 Task: Modify language to German.
Action: Mouse moved to (778, 95)
Screenshot: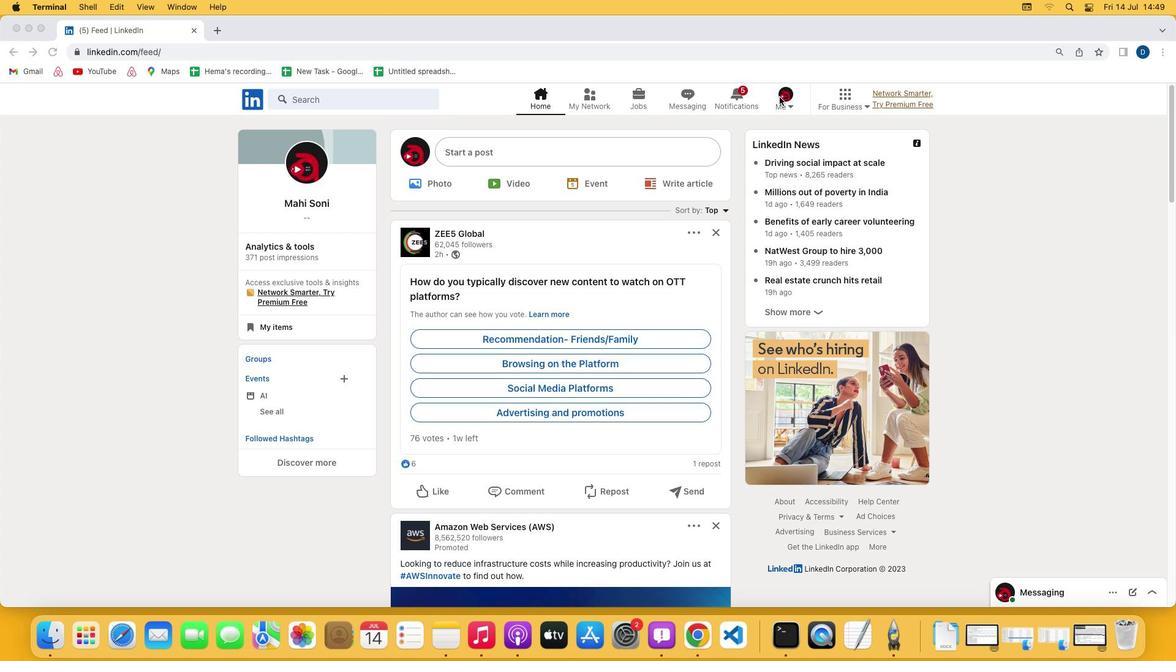 
Action: Mouse pressed left at (778, 95)
Screenshot: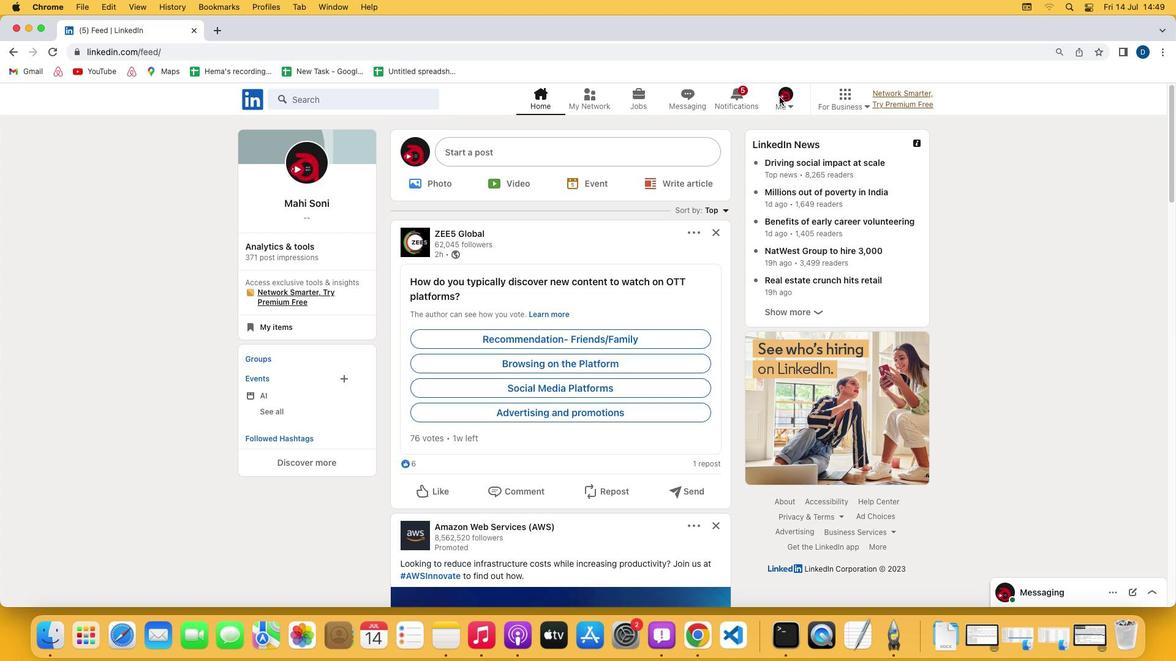 
Action: Mouse moved to (781, 95)
Screenshot: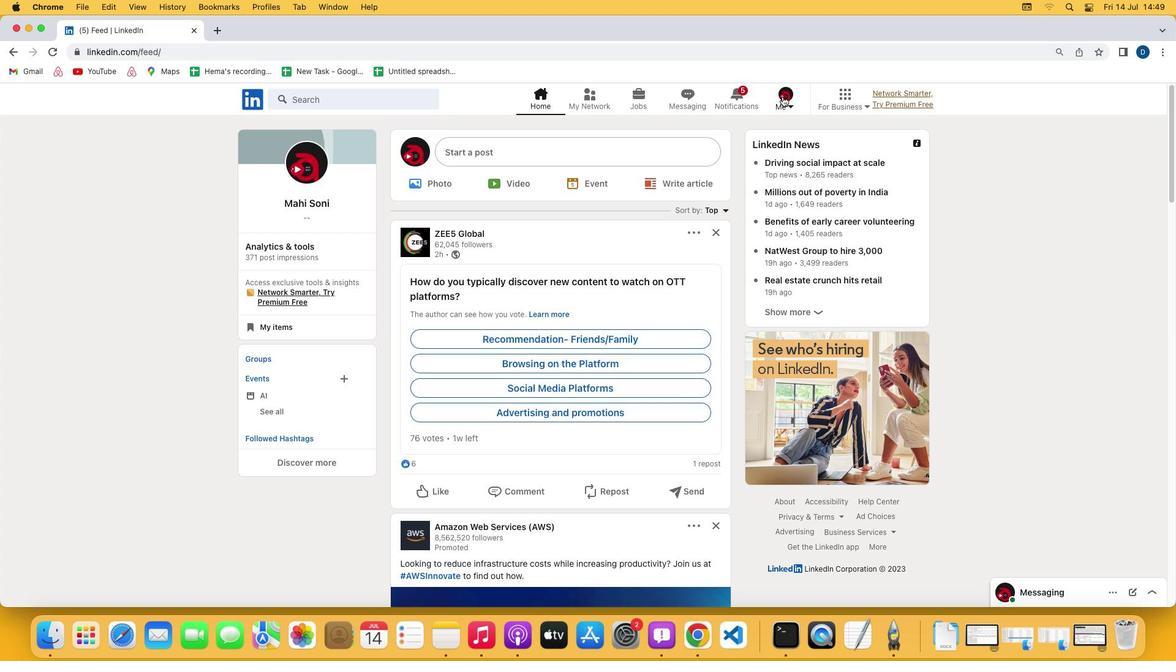 
Action: Mouse pressed left at (781, 95)
Screenshot: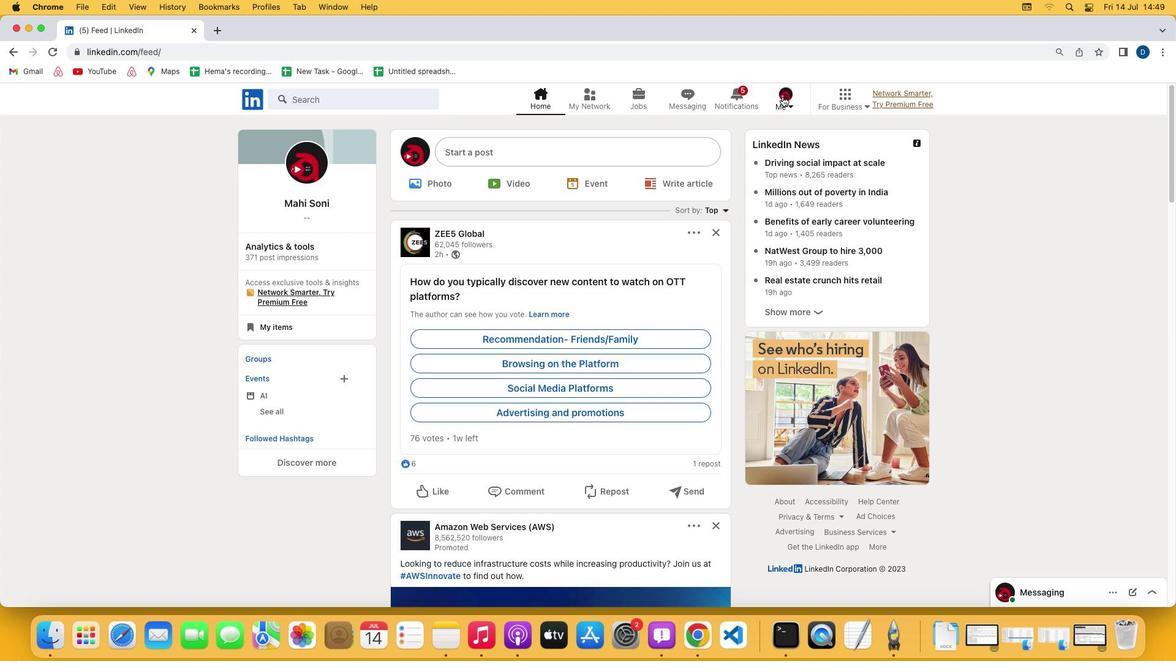 
Action: Mouse moved to (705, 229)
Screenshot: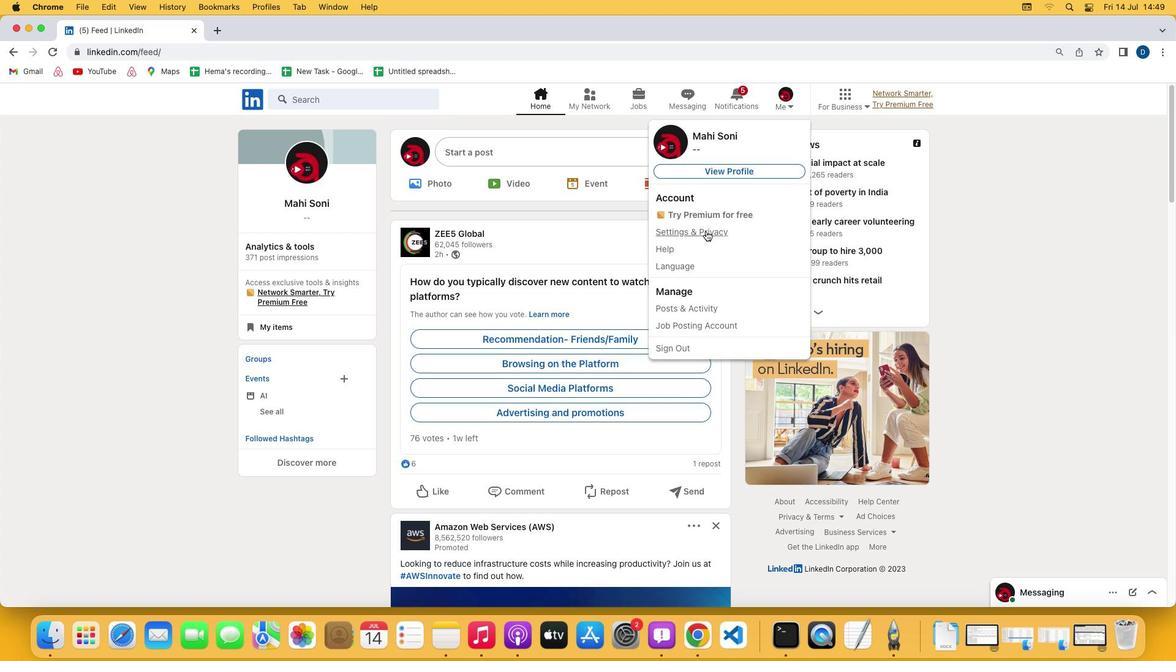 
Action: Mouse pressed left at (705, 229)
Screenshot: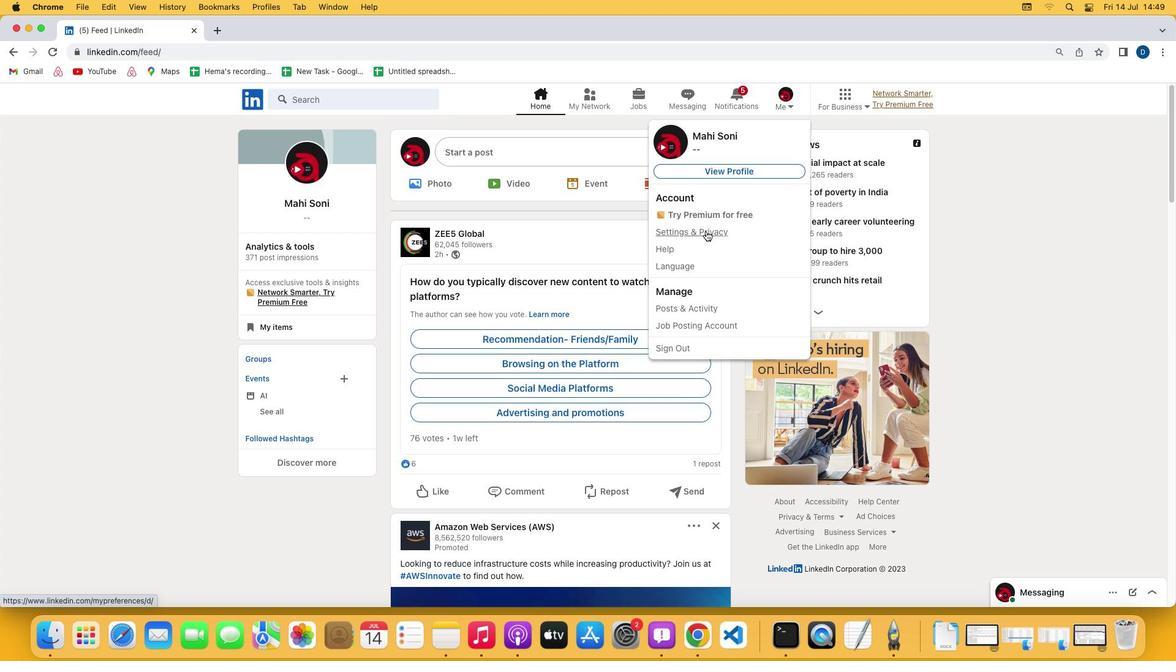 
Action: Mouse moved to (522, 380)
Screenshot: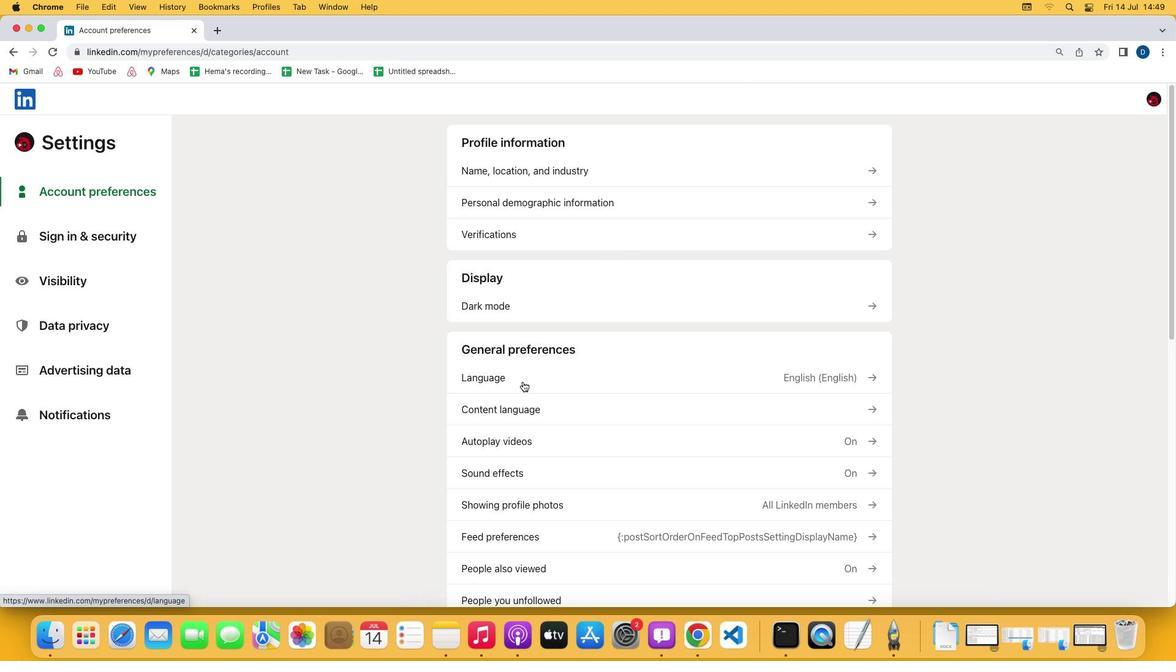 
Action: Mouse pressed left at (522, 380)
Screenshot: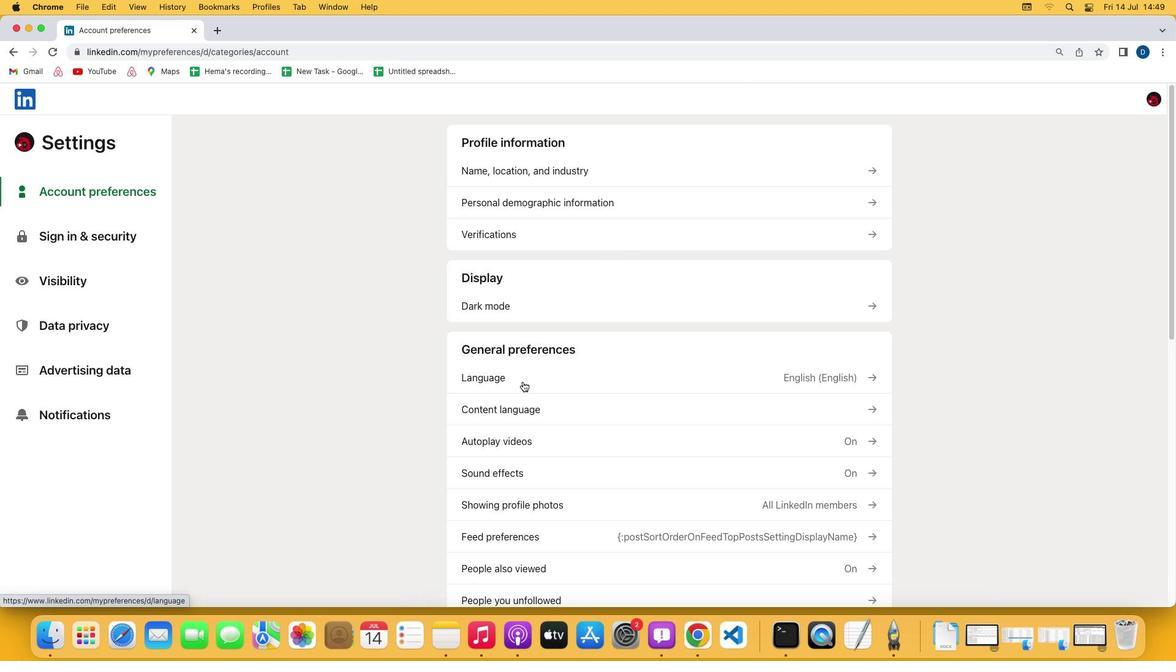 
Action: Mouse moved to (512, 216)
Screenshot: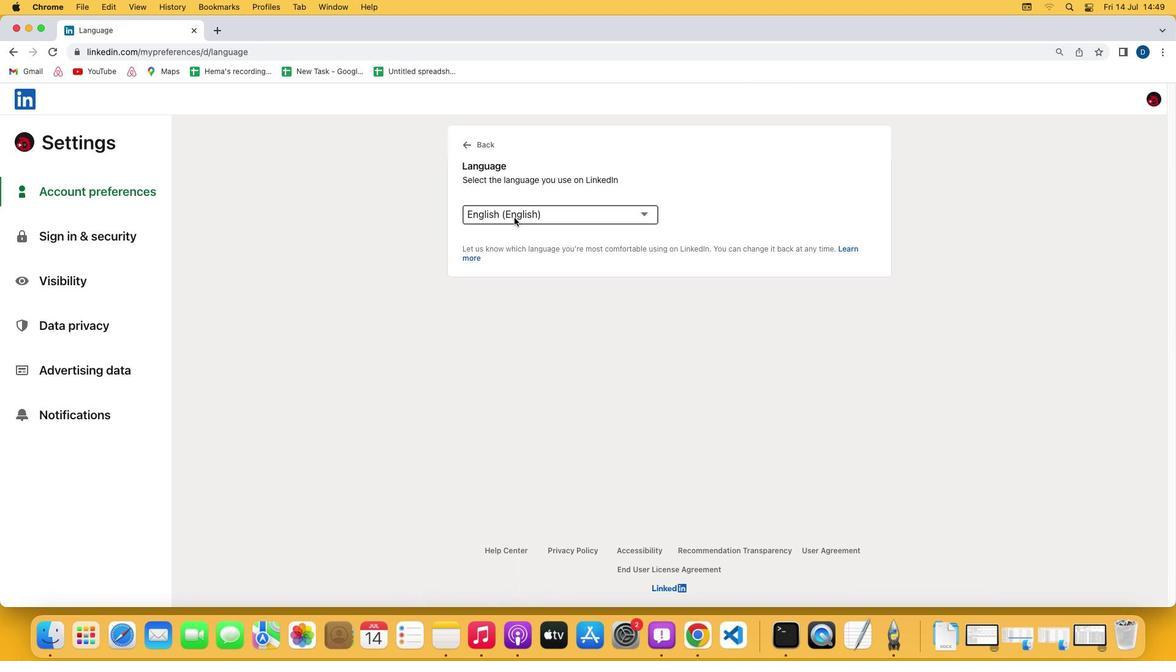 
Action: Mouse pressed left at (512, 216)
Screenshot: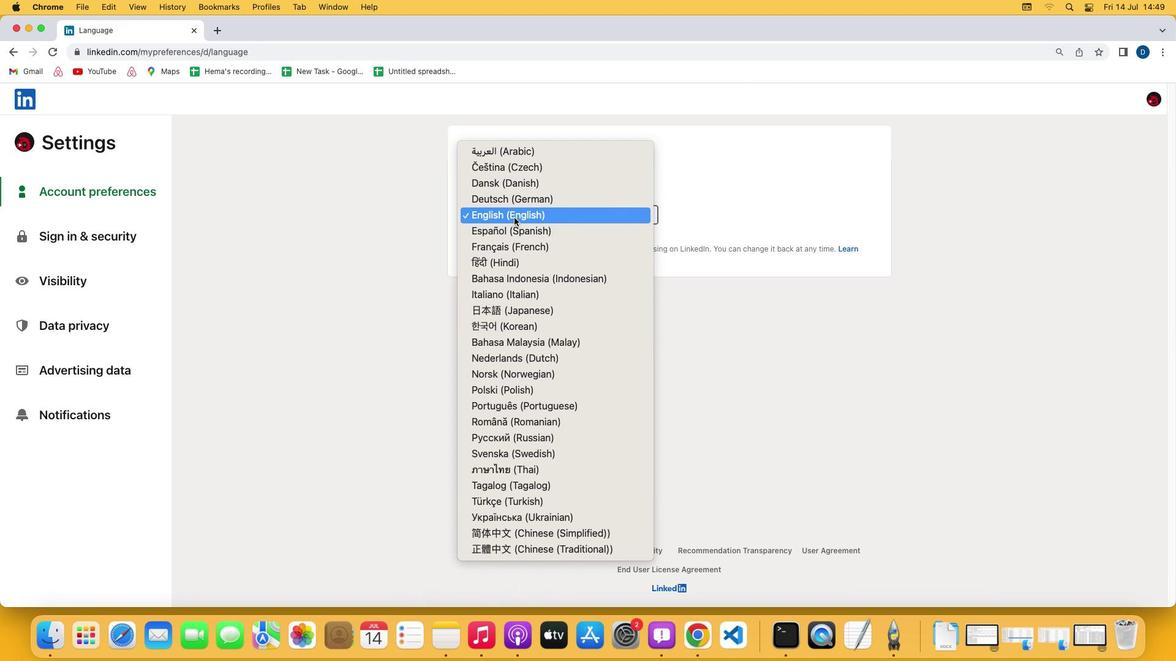 
Action: Mouse moved to (517, 196)
Screenshot: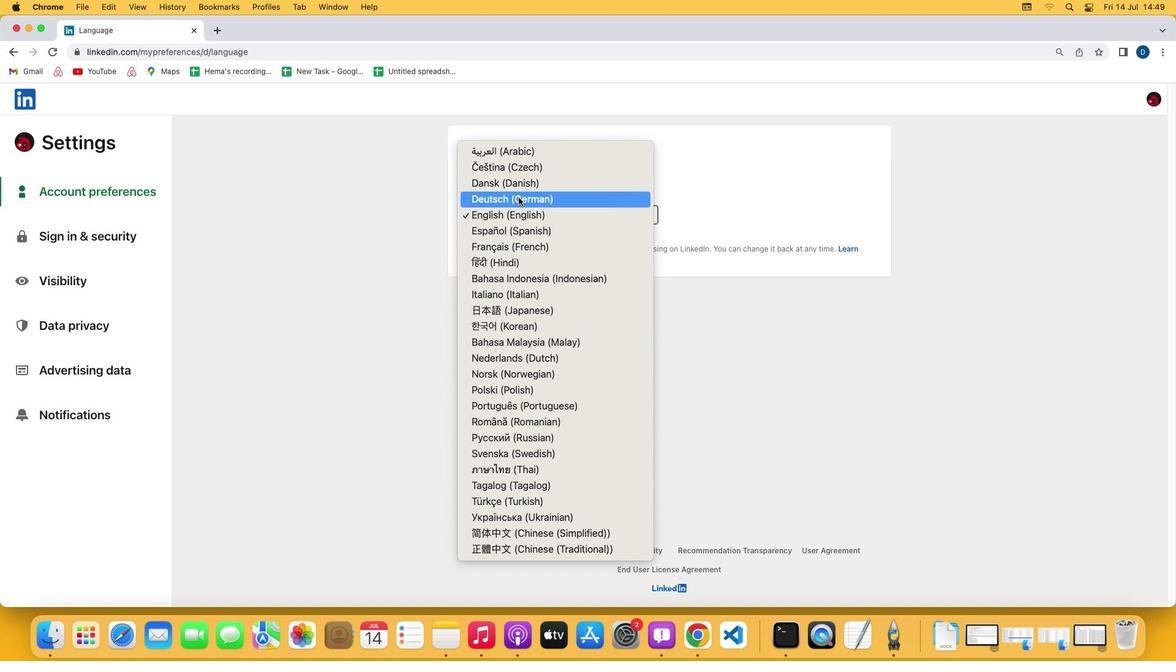 
Action: Mouse pressed left at (517, 196)
Screenshot: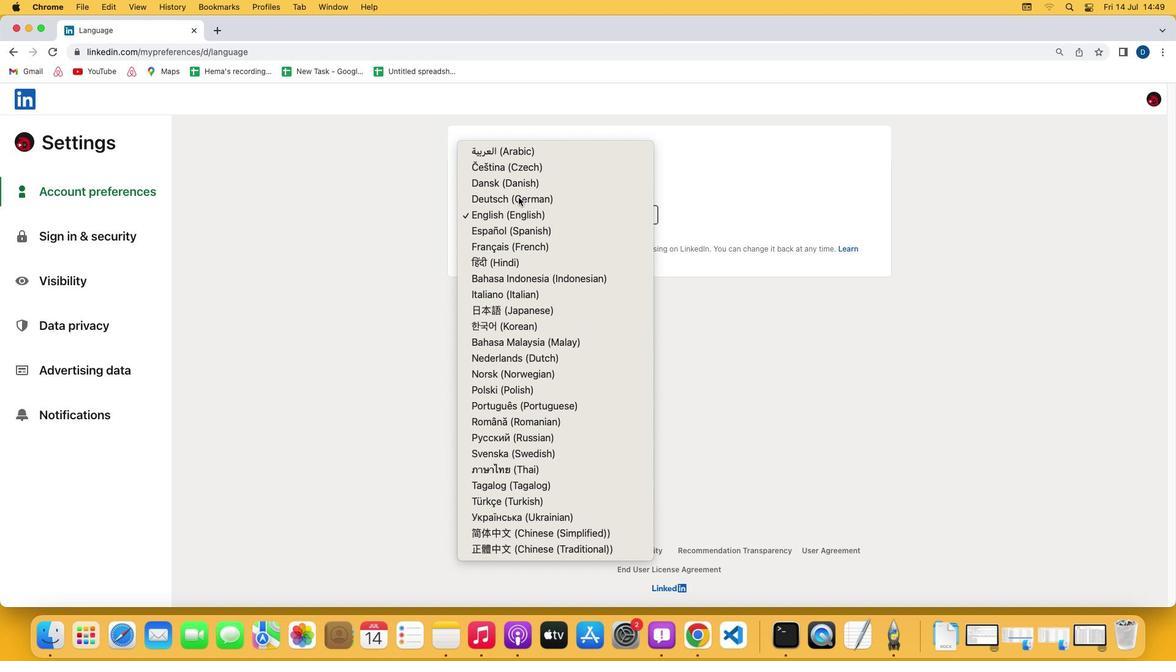 
